 Task: Find and verify the contact details for 'Shivani Mishra' in Outlook.
Action: Mouse moved to (904, 85)
Screenshot: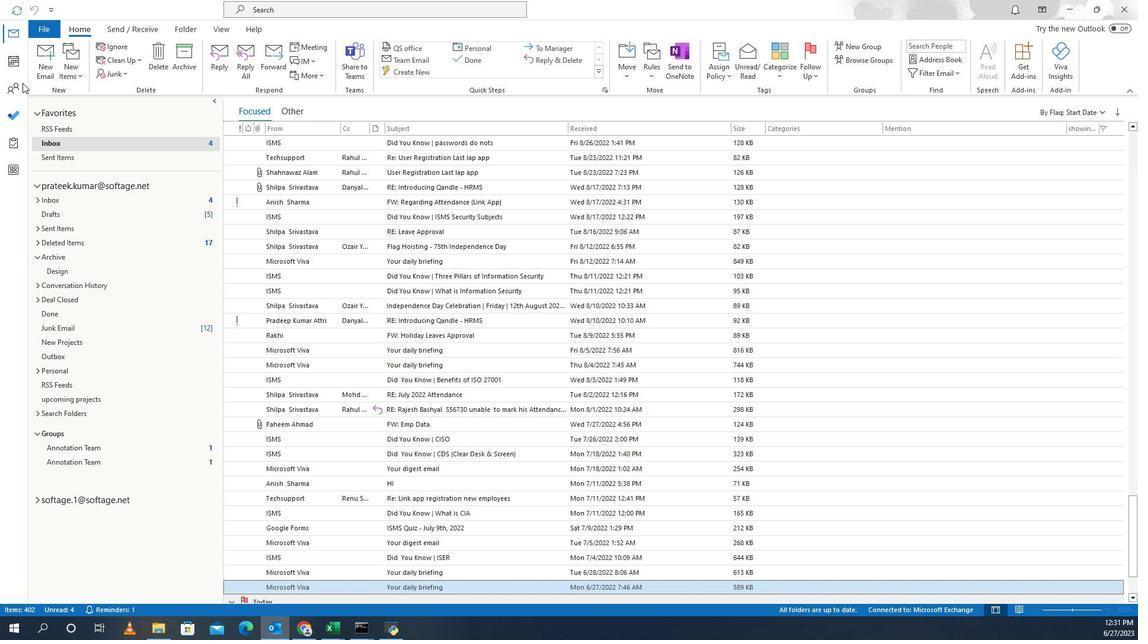 
Action: Mouse pressed left at (904, 85)
Screenshot: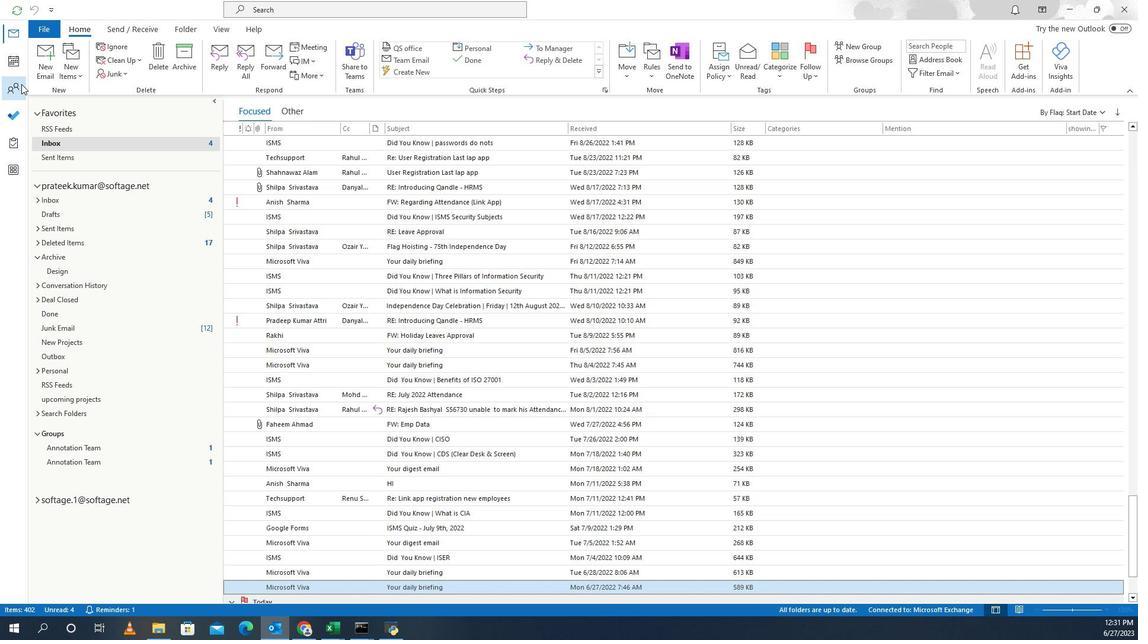 
Action: Mouse moved to (1140, 271)
Screenshot: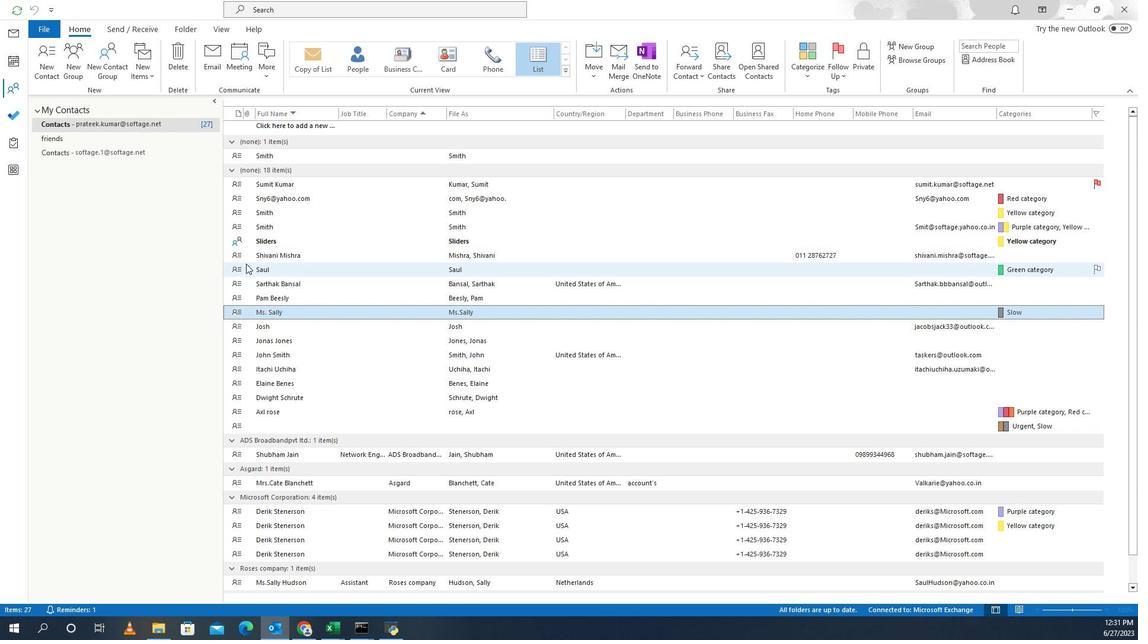 
Action: Mouse pressed left at (1140, 271)
Screenshot: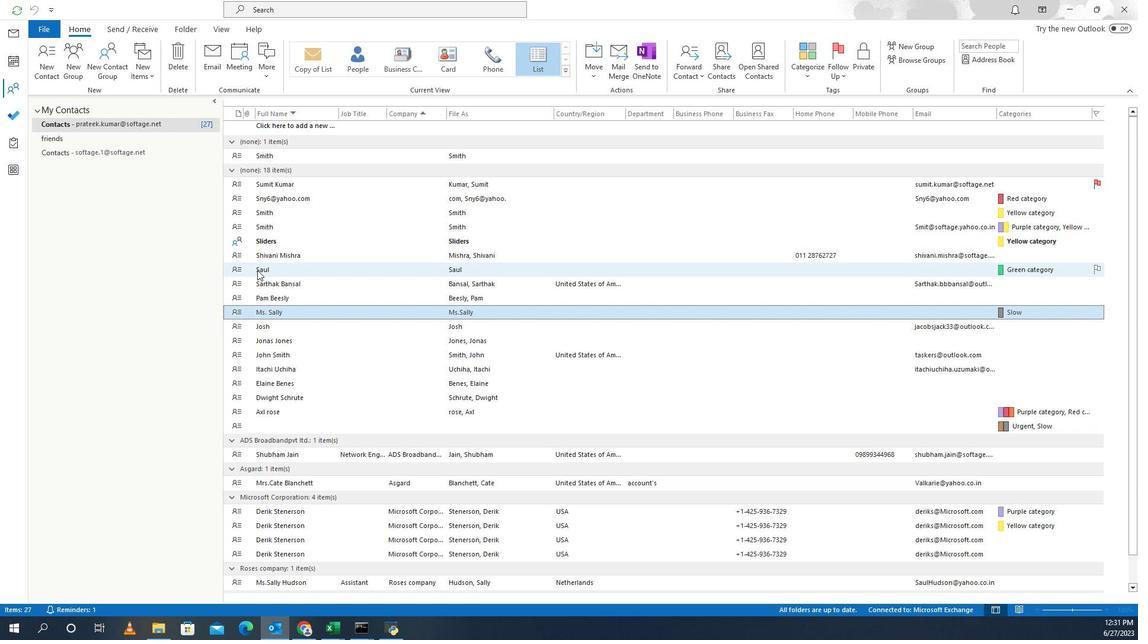 
Action: Mouse moved to (1070, 61)
Screenshot: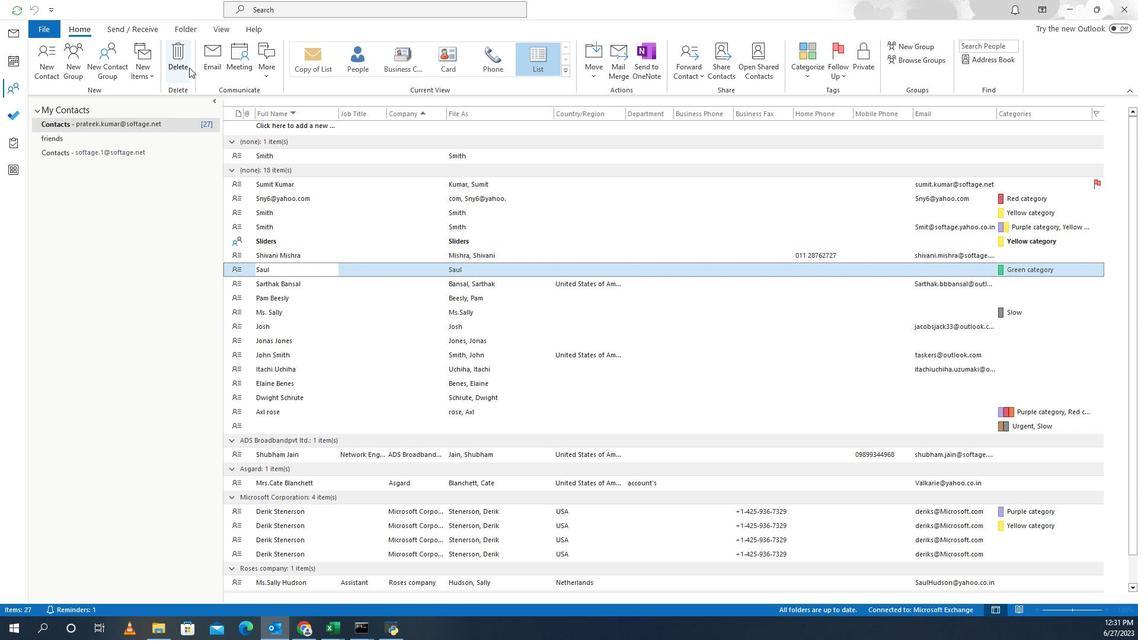 
Action: Mouse pressed left at (1070, 61)
Screenshot: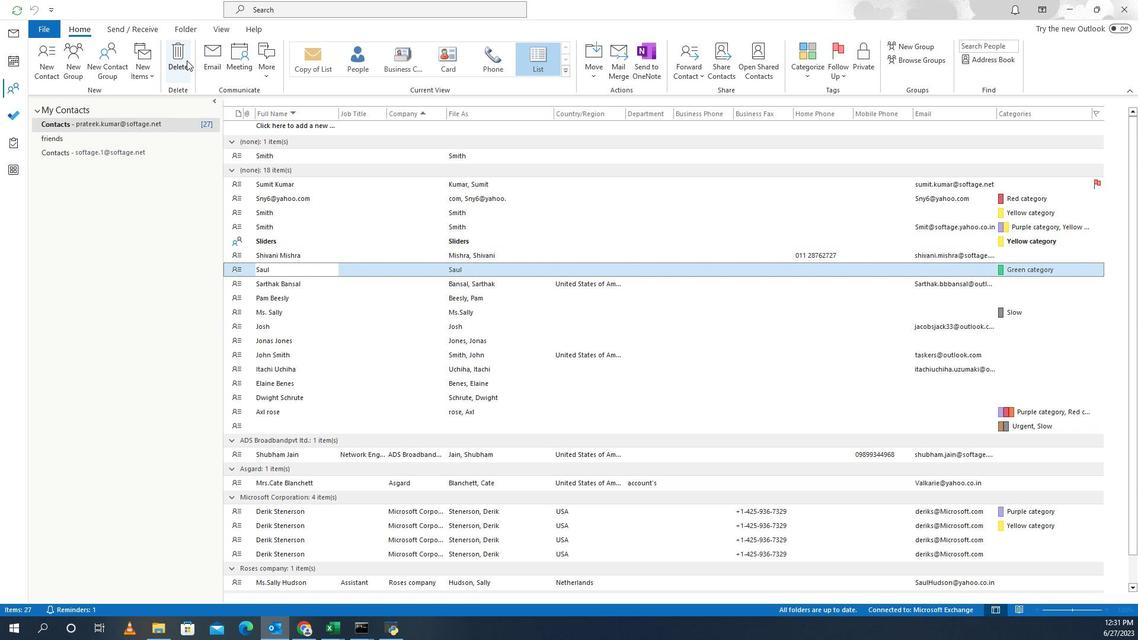 
Action: Mouse moved to (1084, 88)
Screenshot: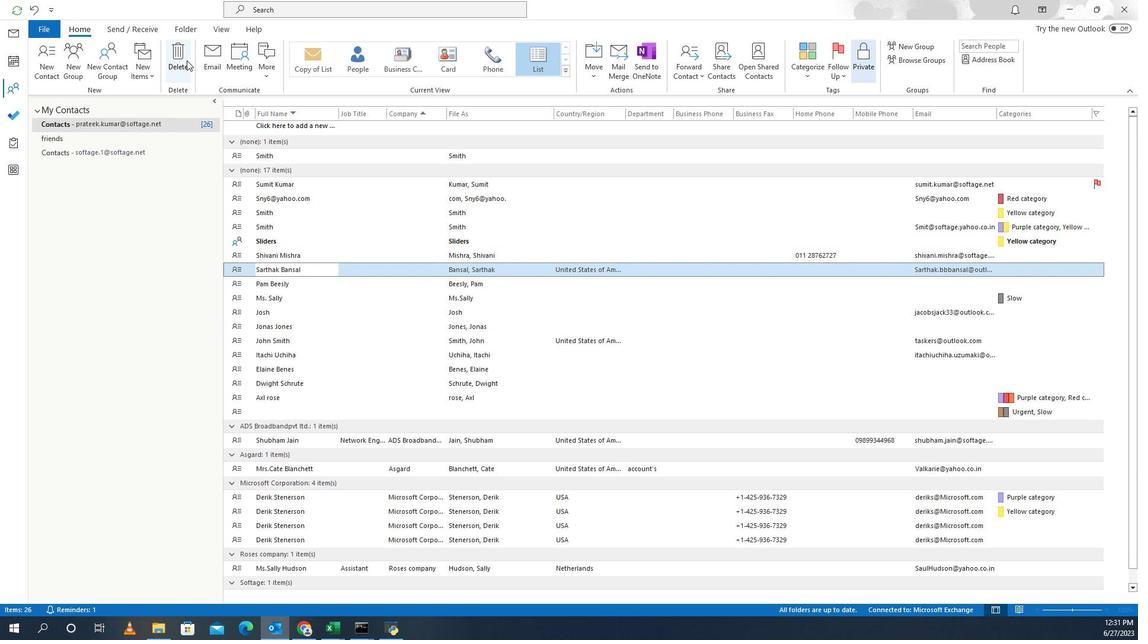 
